 Task: Create a due date automation trigger when advanced on, on the tuesday of the week before a card is due add fields without custom field "Resume" cleared at 11:00 AM.
Action: Mouse moved to (975, 145)
Screenshot: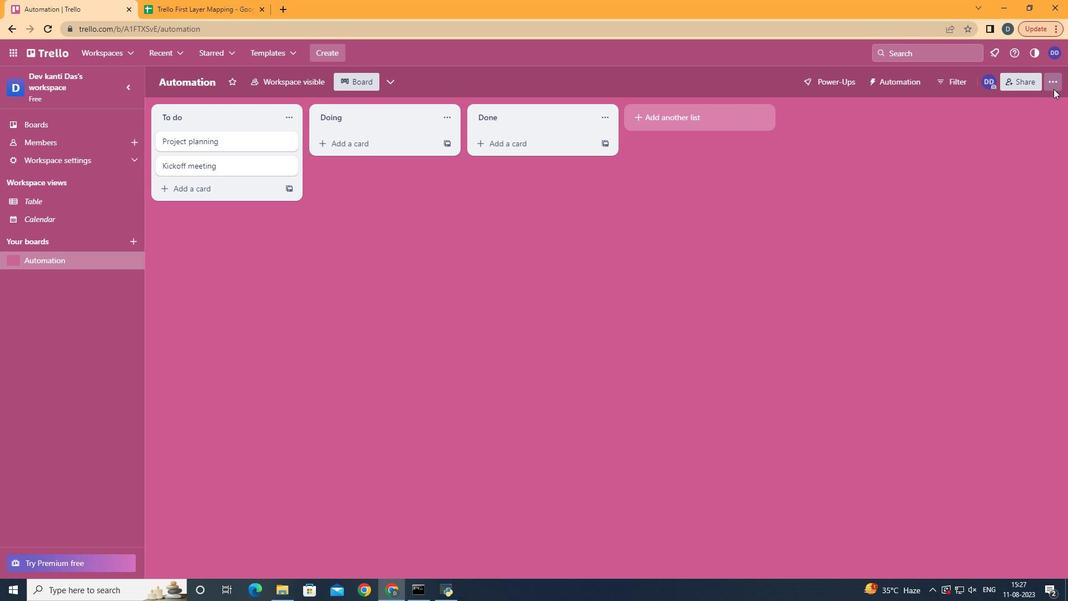 
Action: Mouse pressed left at (975, 145)
Screenshot: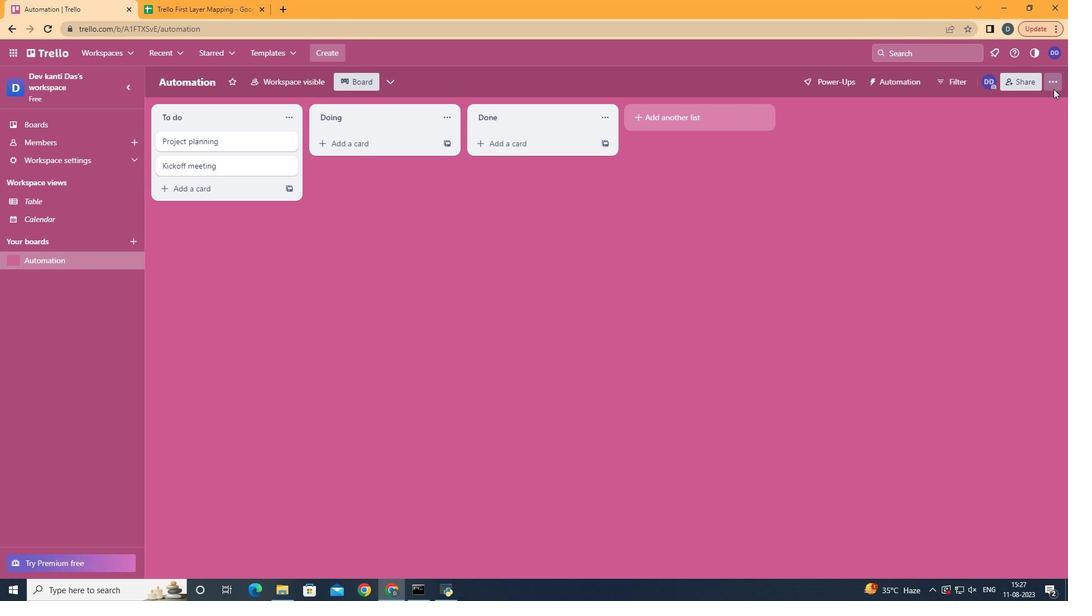 
Action: Mouse moved to (913, 254)
Screenshot: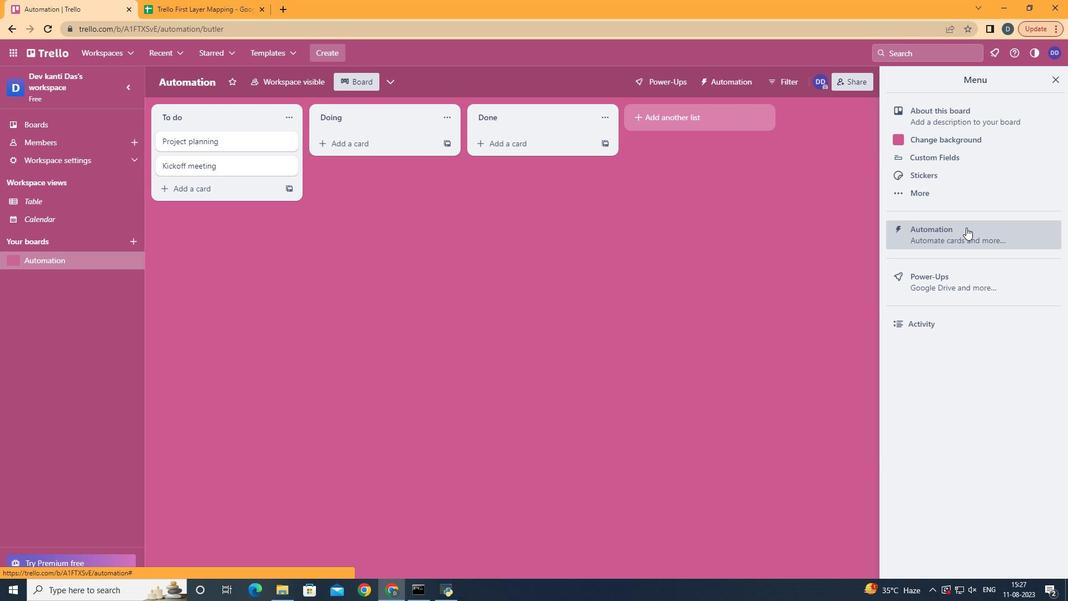 
Action: Mouse pressed left at (913, 254)
Screenshot: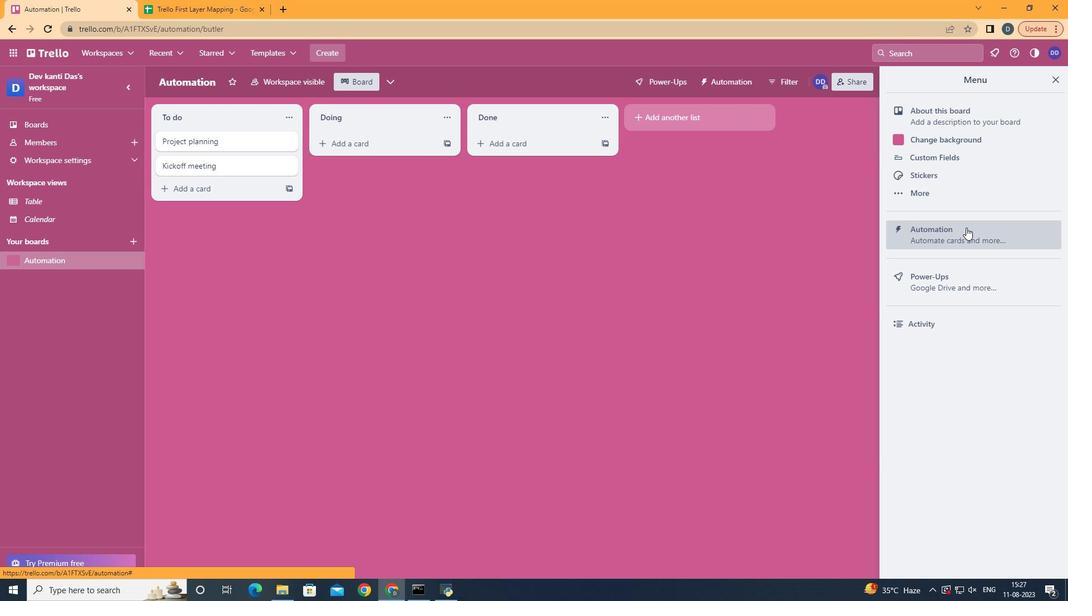
Action: Mouse moved to (350, 252)
Screenshot: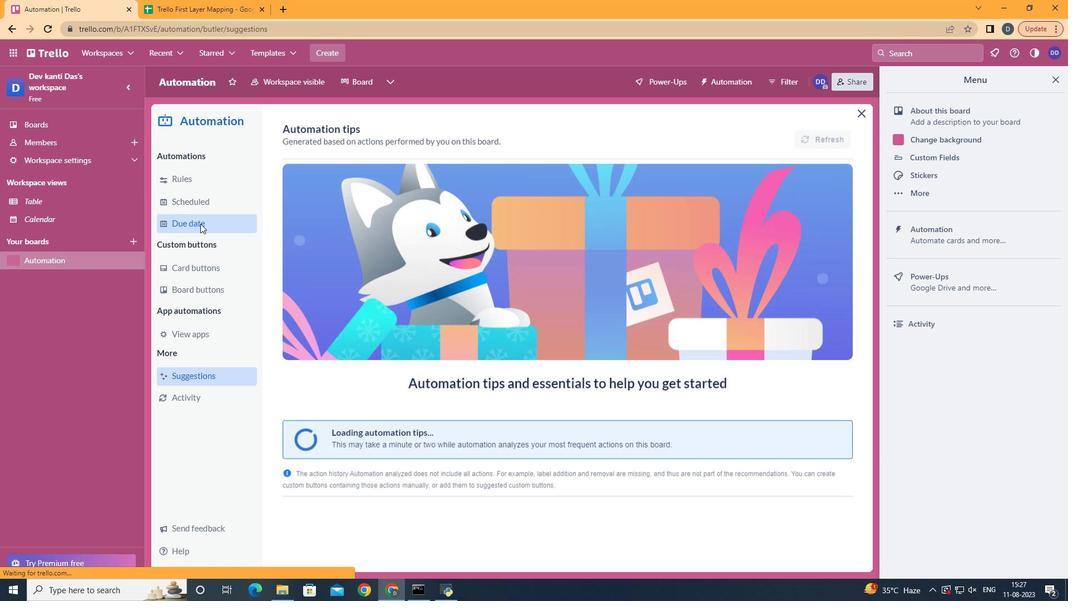
Action: Mouse pressed left at (350, 252)
Screenshot: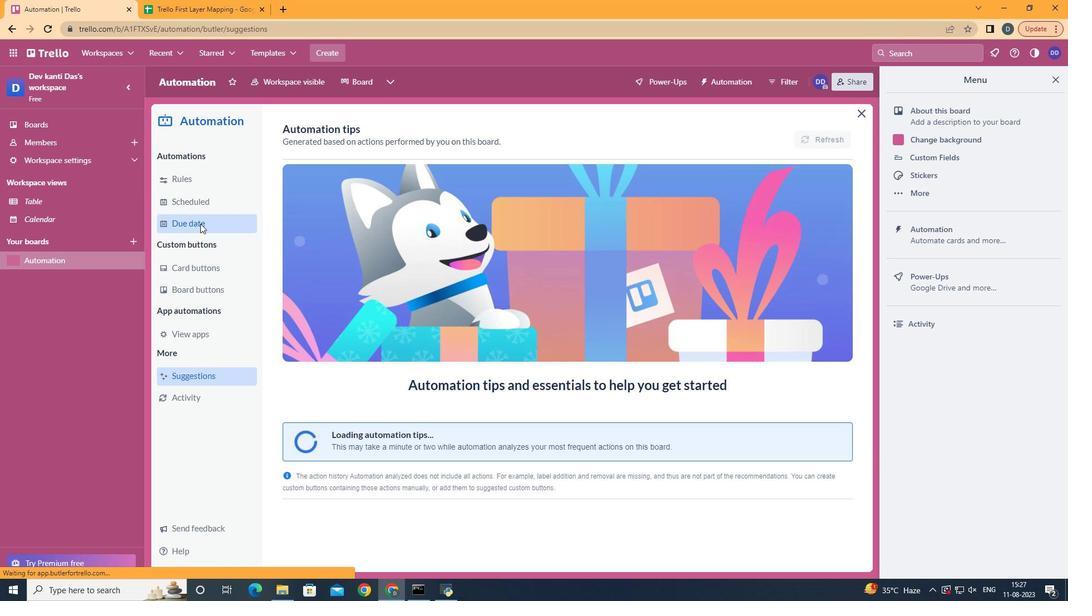 
Action: Mouse moved to (777, 181)
Screenshot: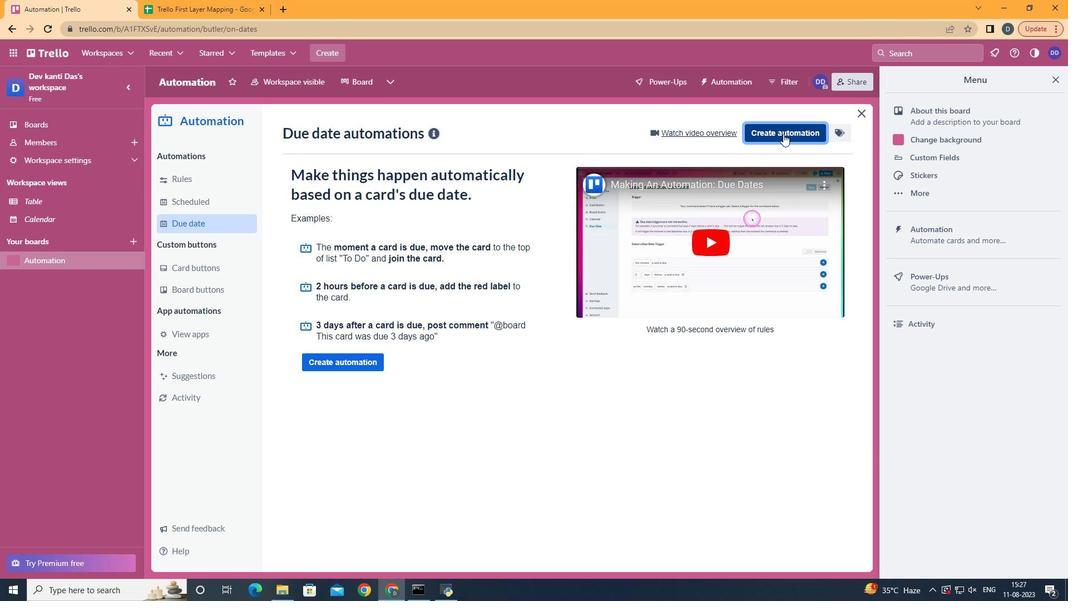 
Action: Mouse pressed left at (777, 181)
Screenshot: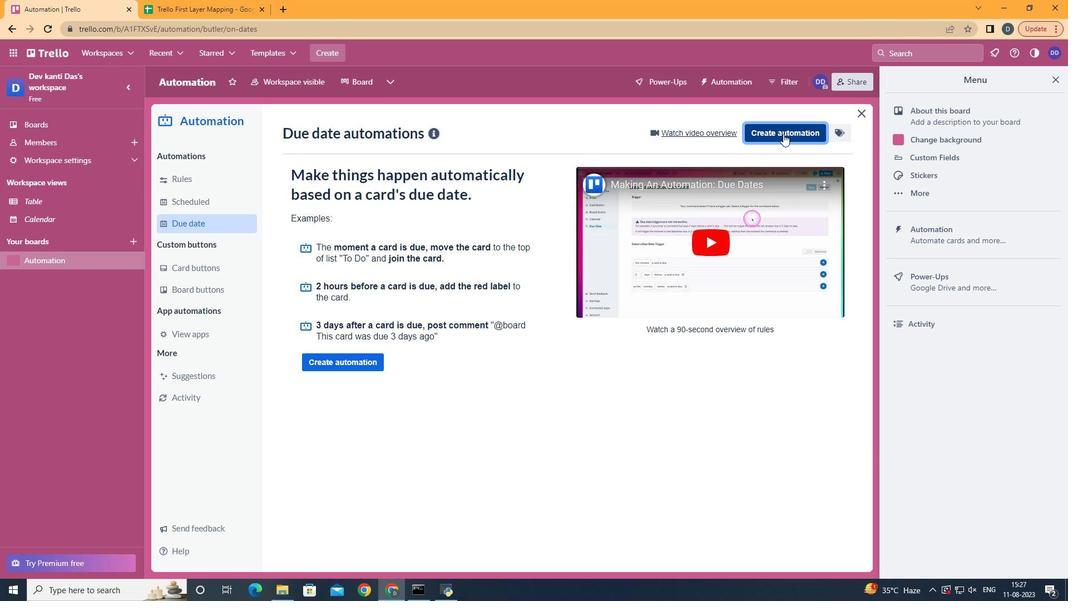 
Action: Mouse moved to (626, 271)
Screenshot: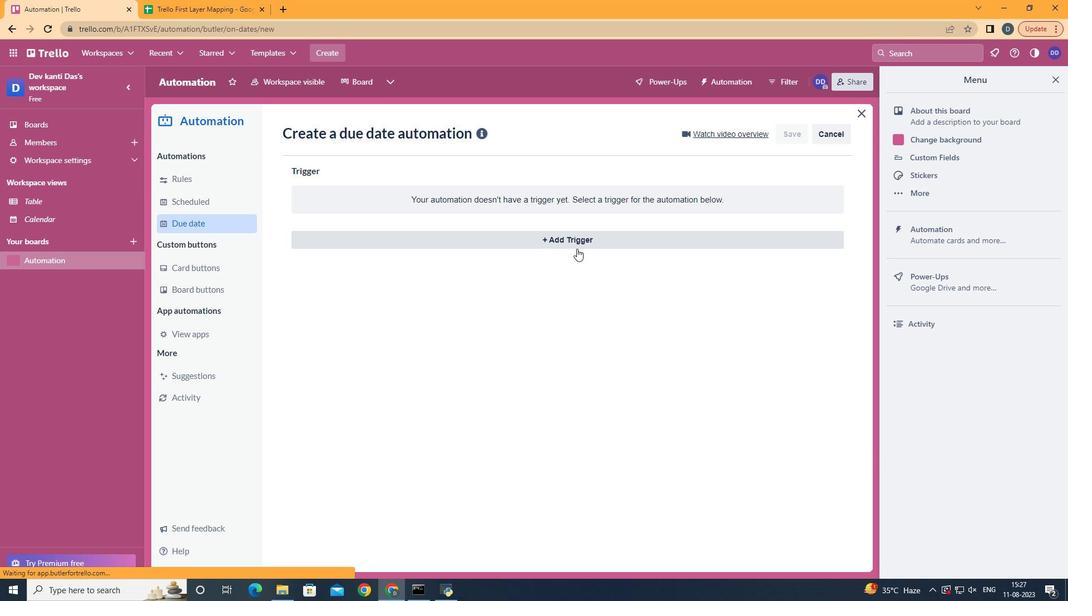 
Action: Mouse pressed left at (626, 271)
Screenshot: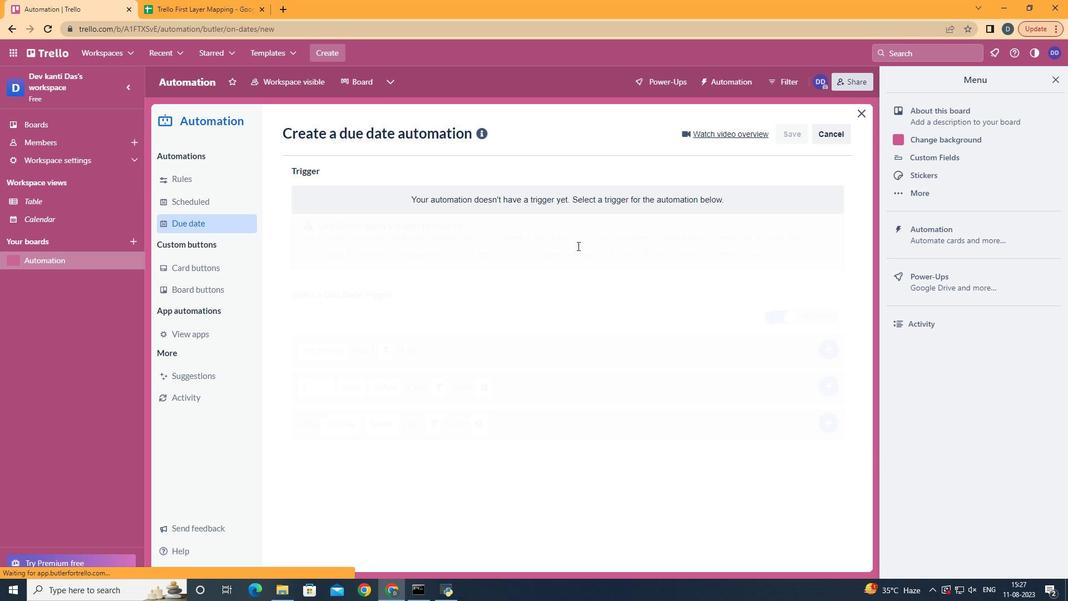 
Action: Mouse moved to (475, 316)
Screenshot: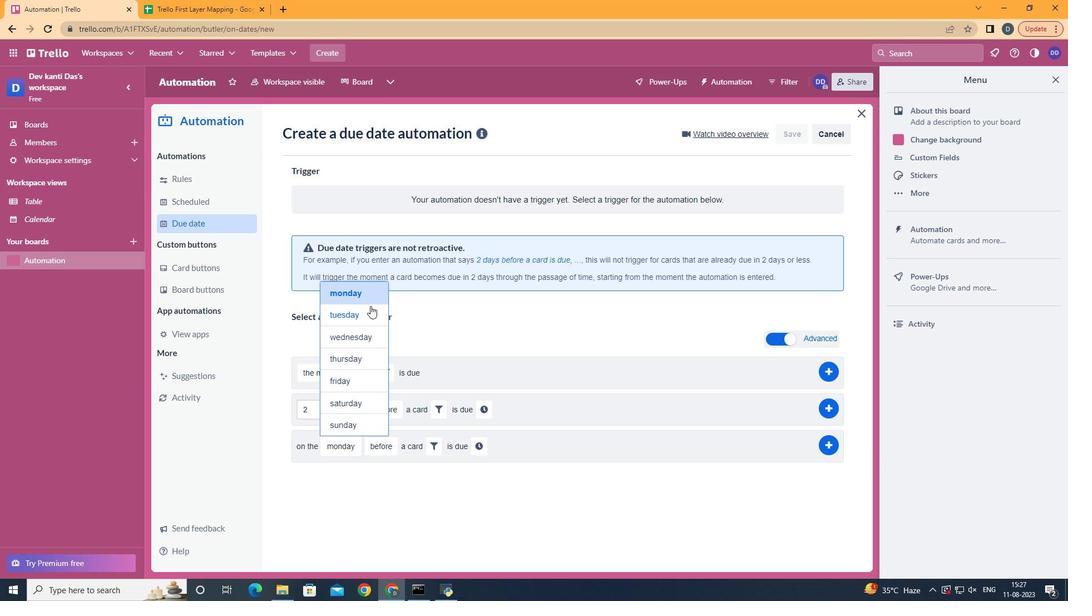 
Action: Mouse pressed left at (475, 316)
Screenshot: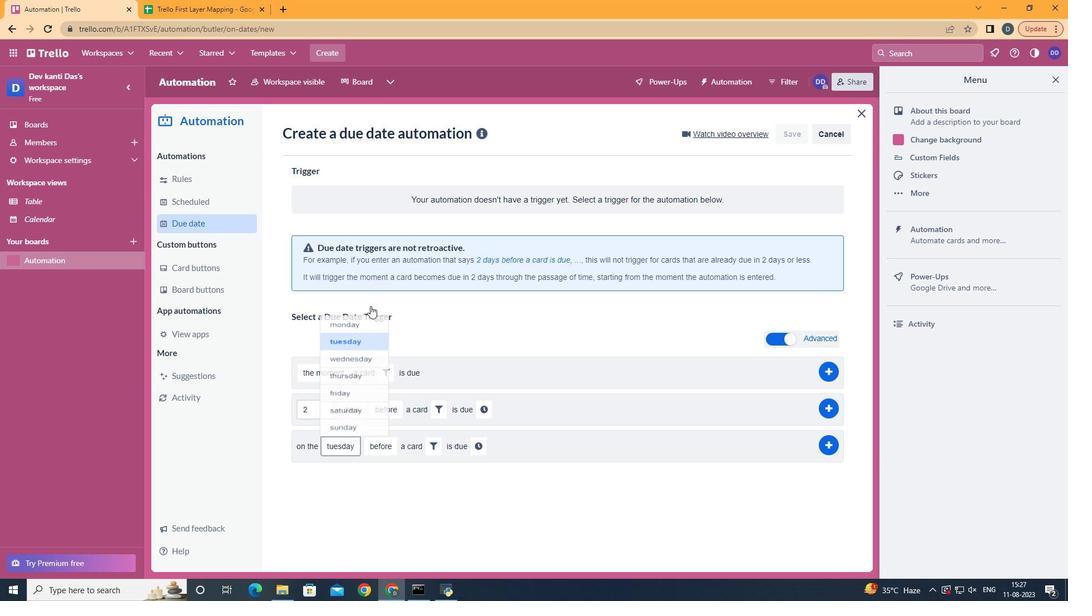 
Action: Mouse moved to (500, 499)
Screenshot: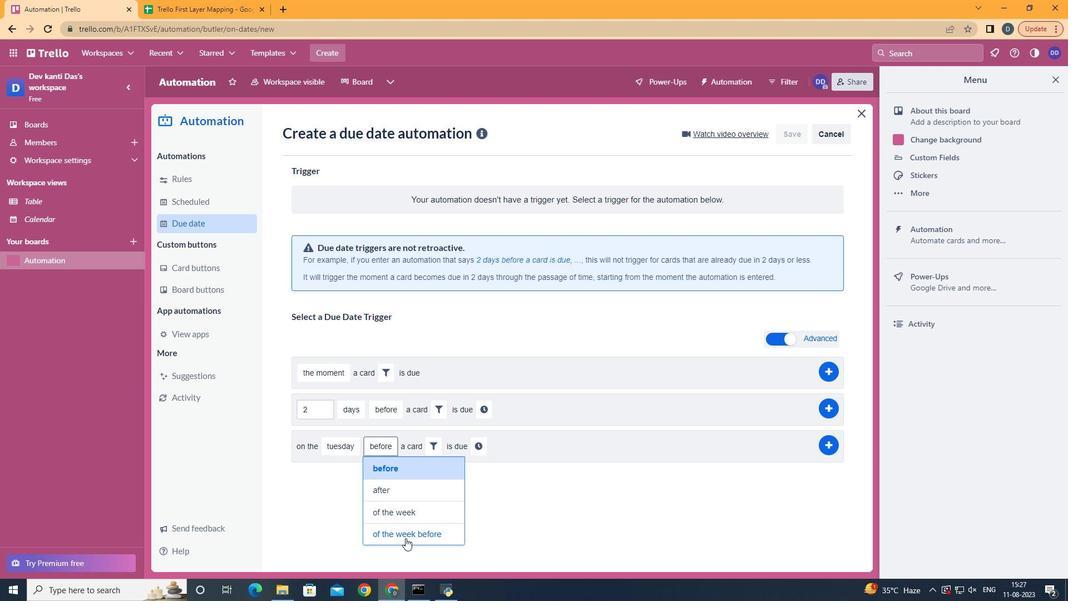 
Action: Mouse pressed left at (500, 499)
Screenshot: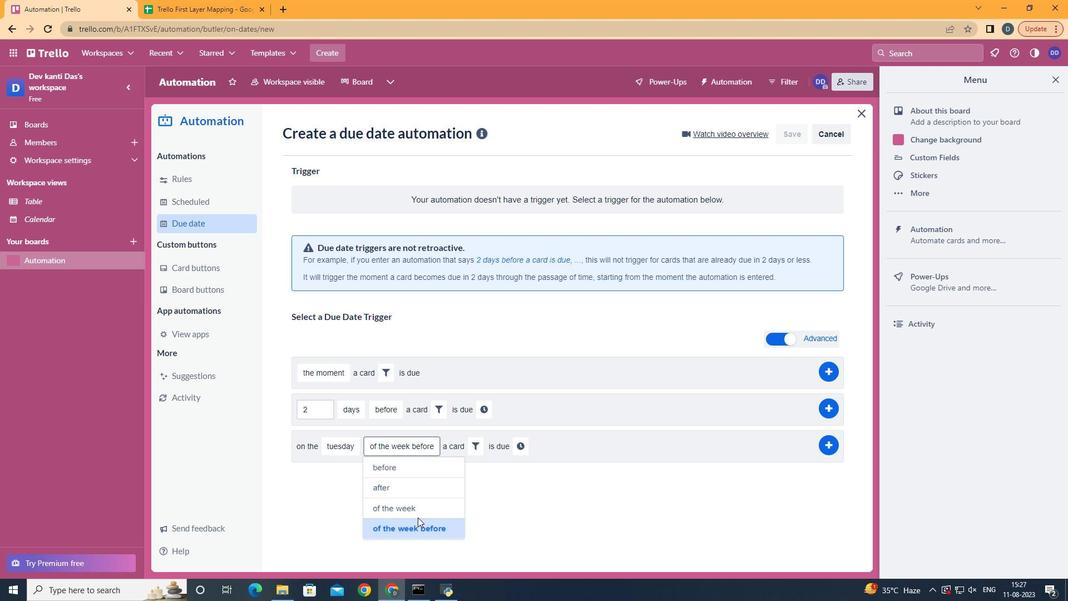 
Action: Mouse moved to (554, 427)
Screenshot: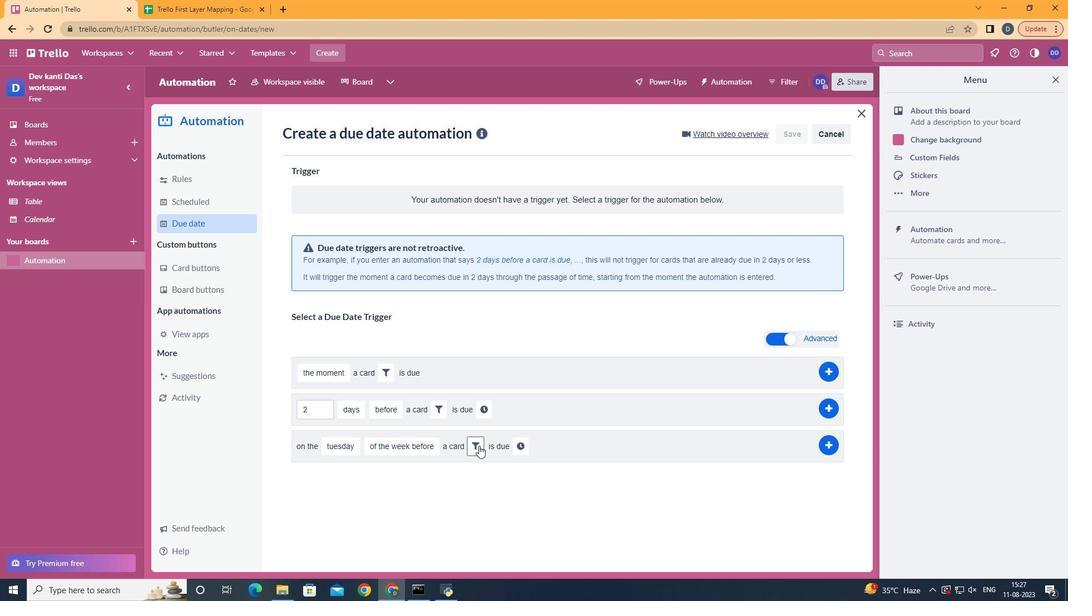 
Action: Mouse pressed left at (554, 427)
Screenshot: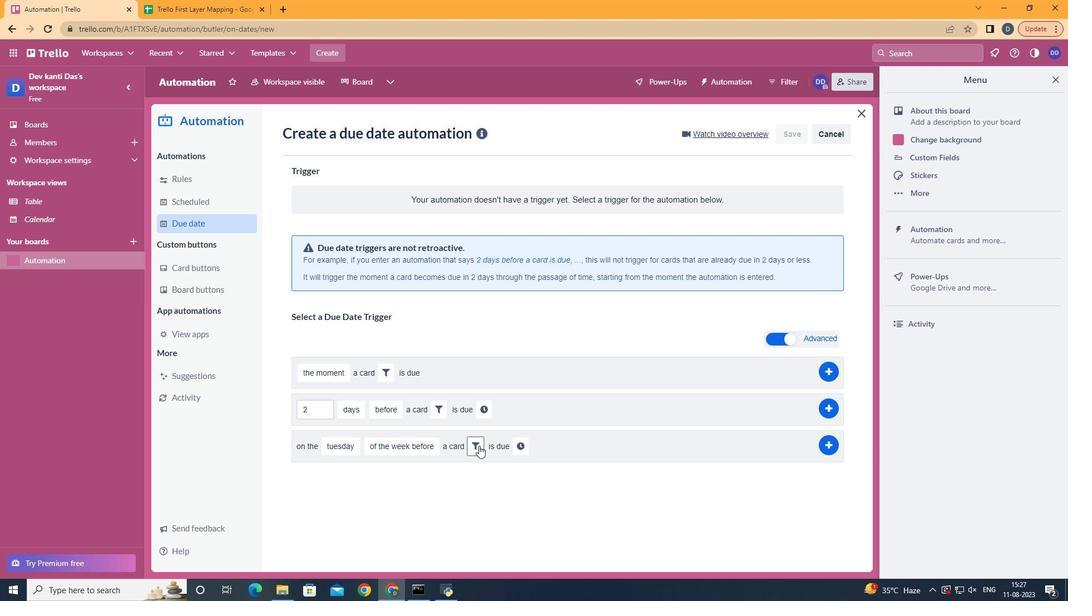 
Action: Mouse moved to (681, 448)
Screenshot: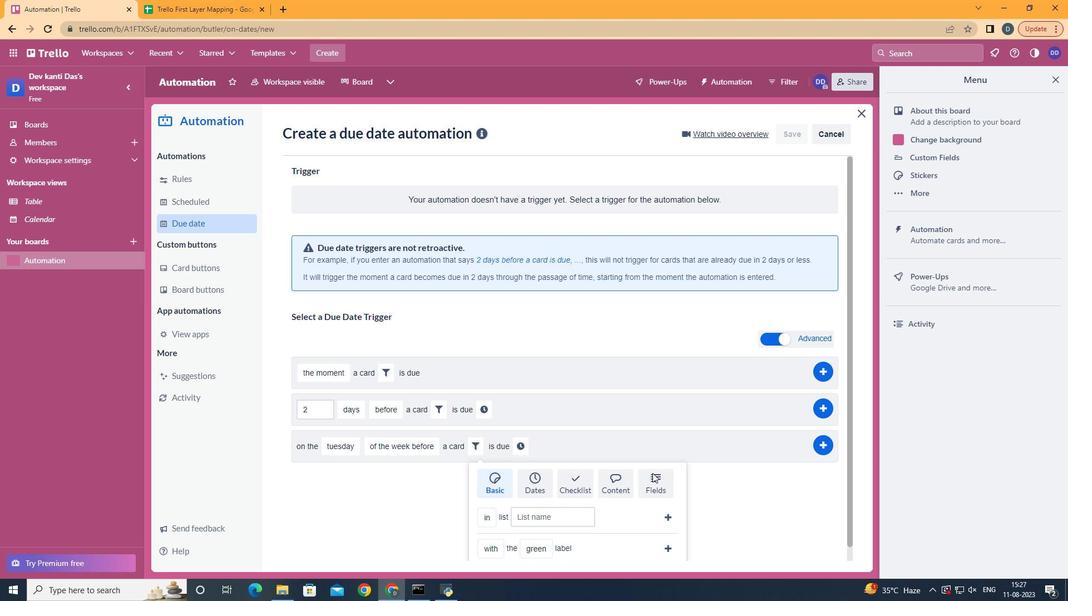 
Action: Mouse pressed left at (681, 448)
Screenshot: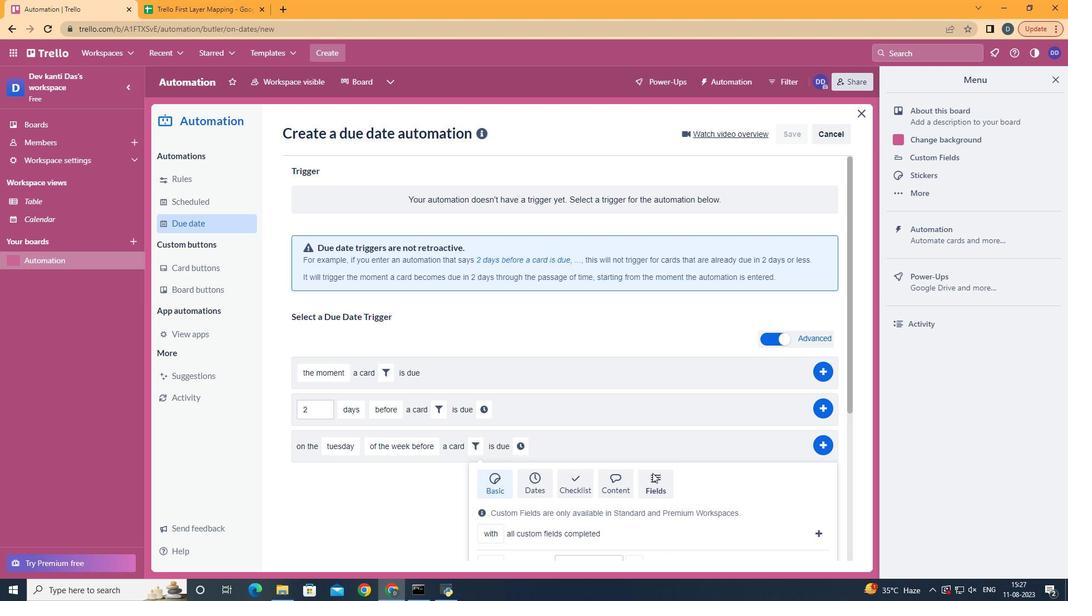 
Action: Mouse moved to (681, 448)
Screenshot: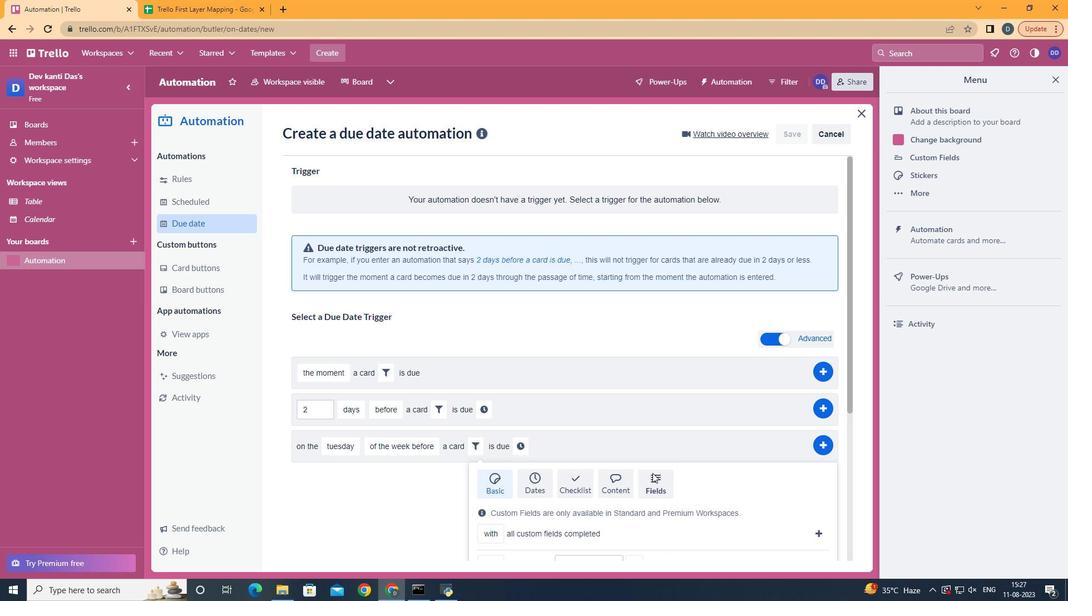 
Action: Mouse scrolled (681, 448) with delta (0, 0)
Screenshot: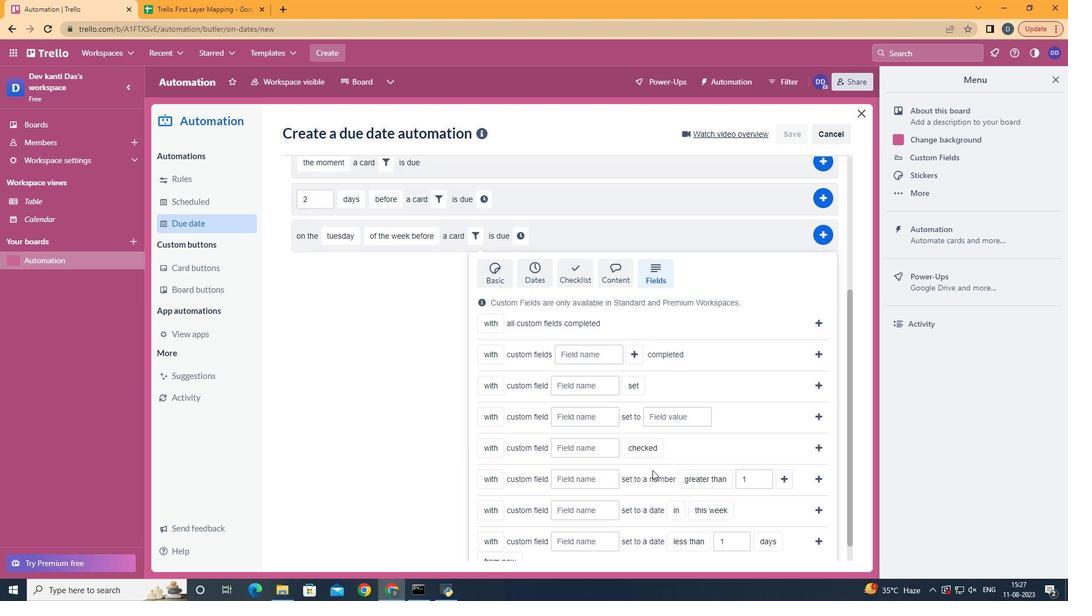 
Action: Mouse scrolled (681, 448) with delta (0, 0)
Screenshot: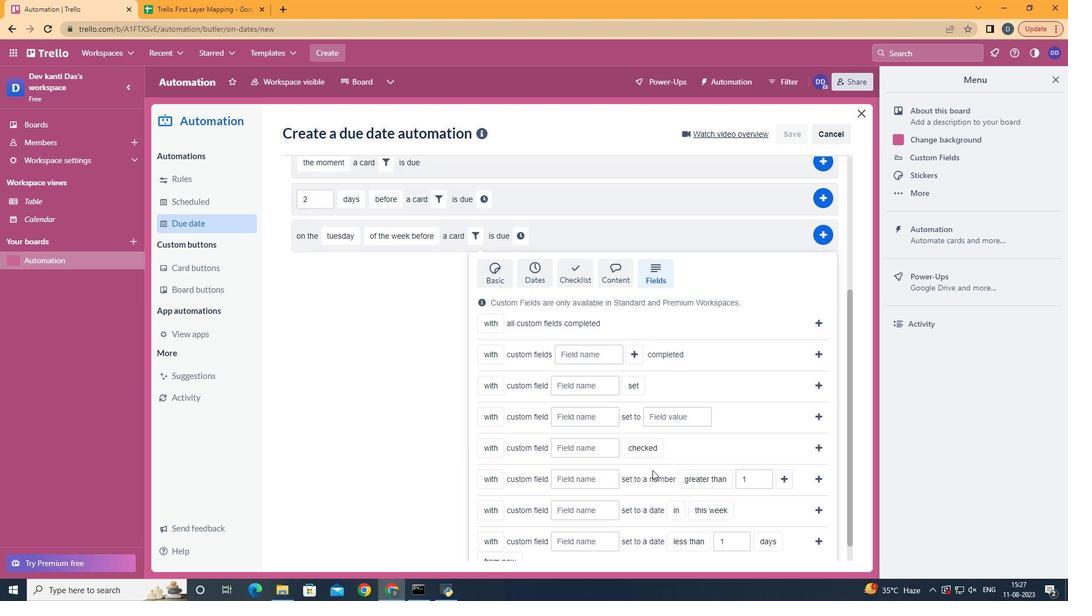 
Action: Mouse scrolled (681, 448) with delta (0, 0)
Screenshot: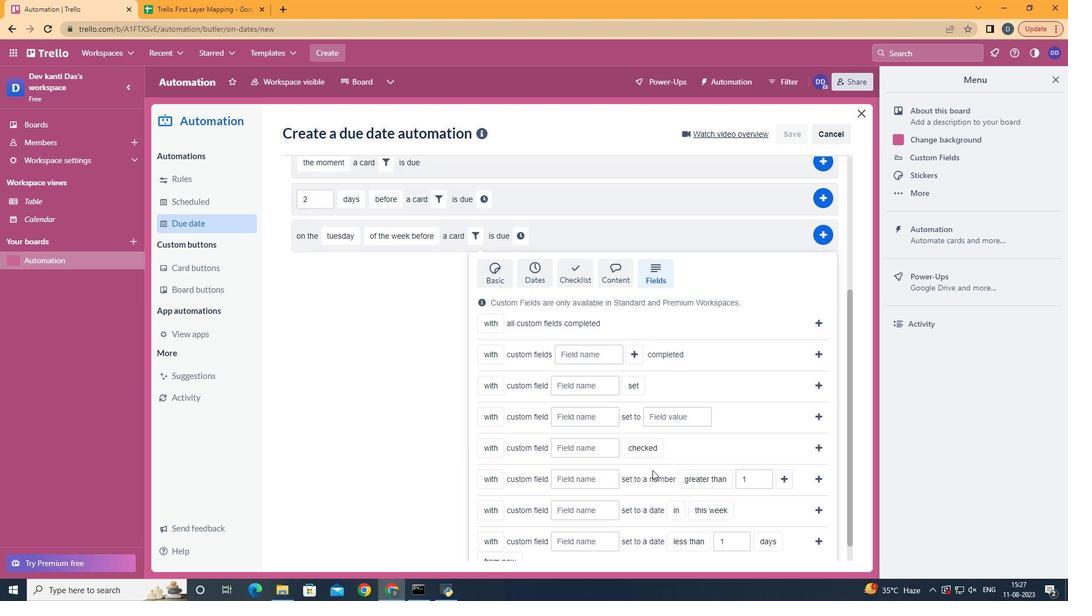 
Action: Mouse scrolled (681, 448) with delta (0, 0)
Screenshot: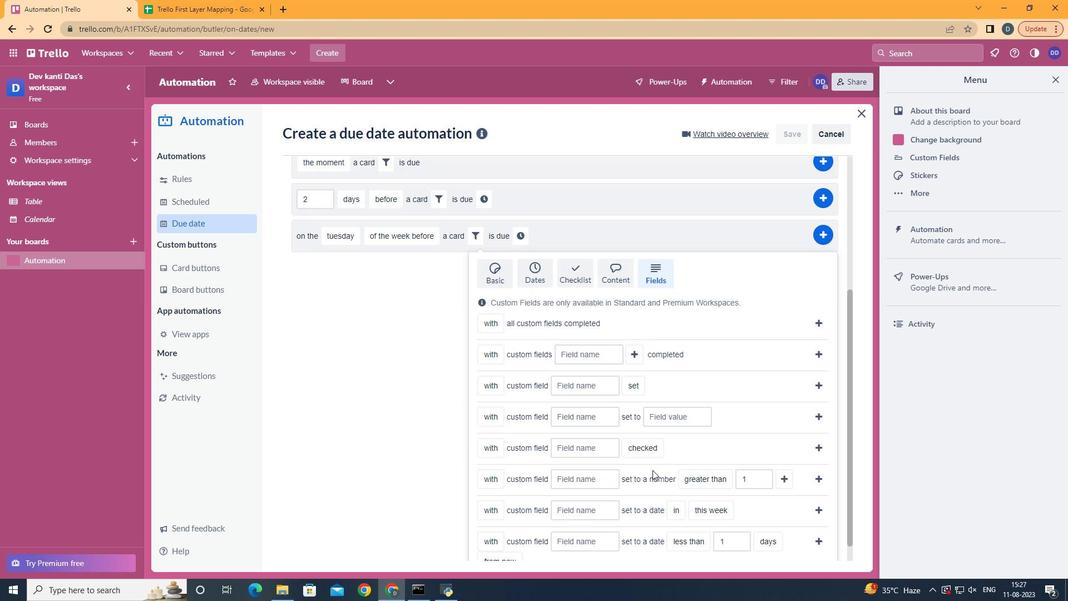 
Action: Mouse scrolled (681, 448) with delta (0, 0)
Screenshot: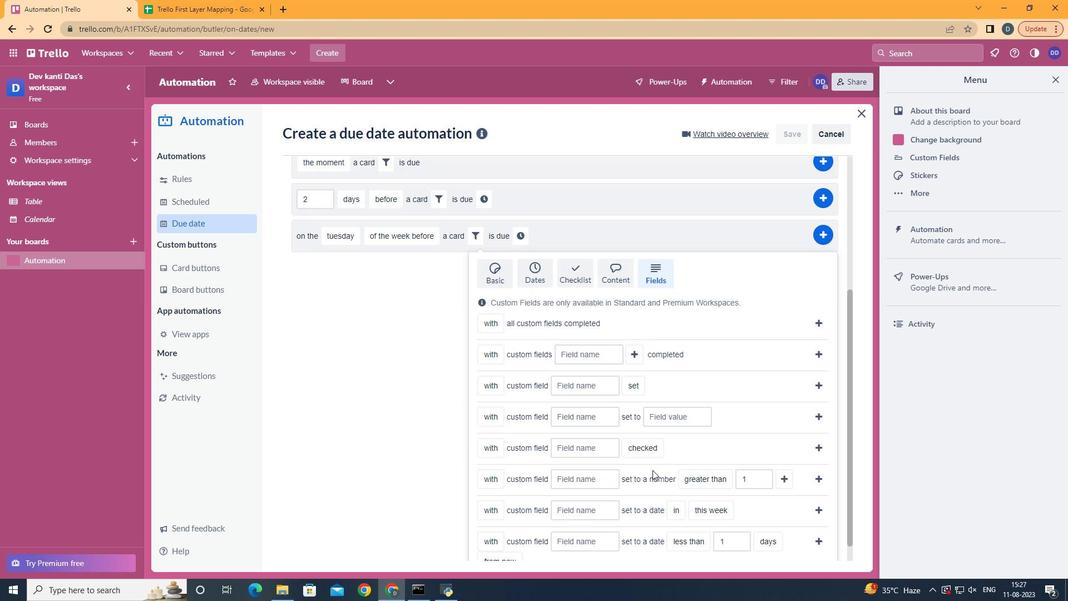 
Action: Mouse moved to (568, 396)
Screenshot: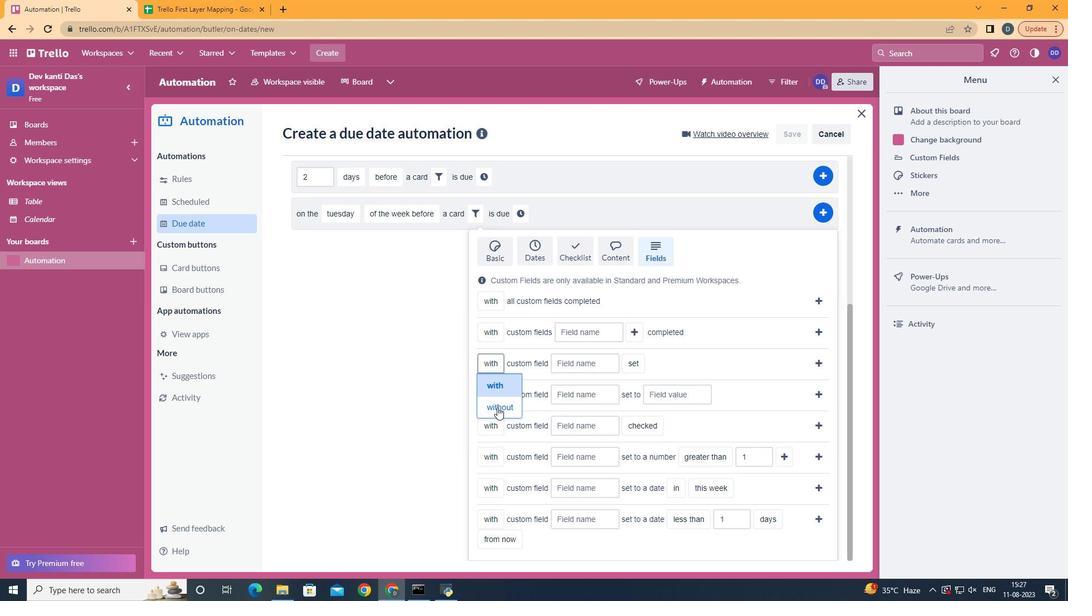 
Action: Mouse pressed left at (568, 396)
Screenshot: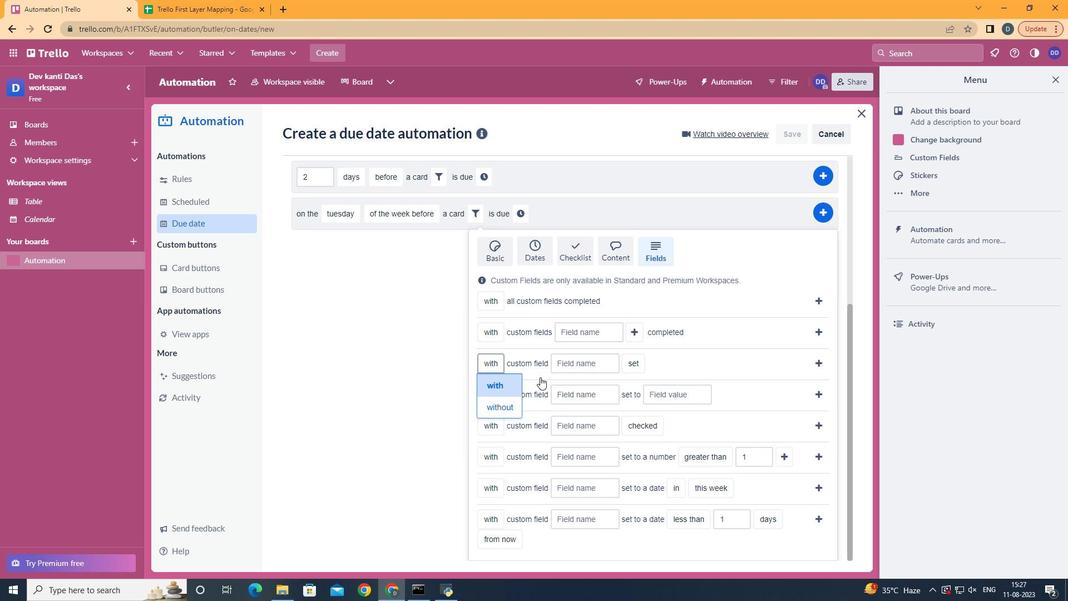 
Action: Mouse moved to (631, 357)
Screenshot: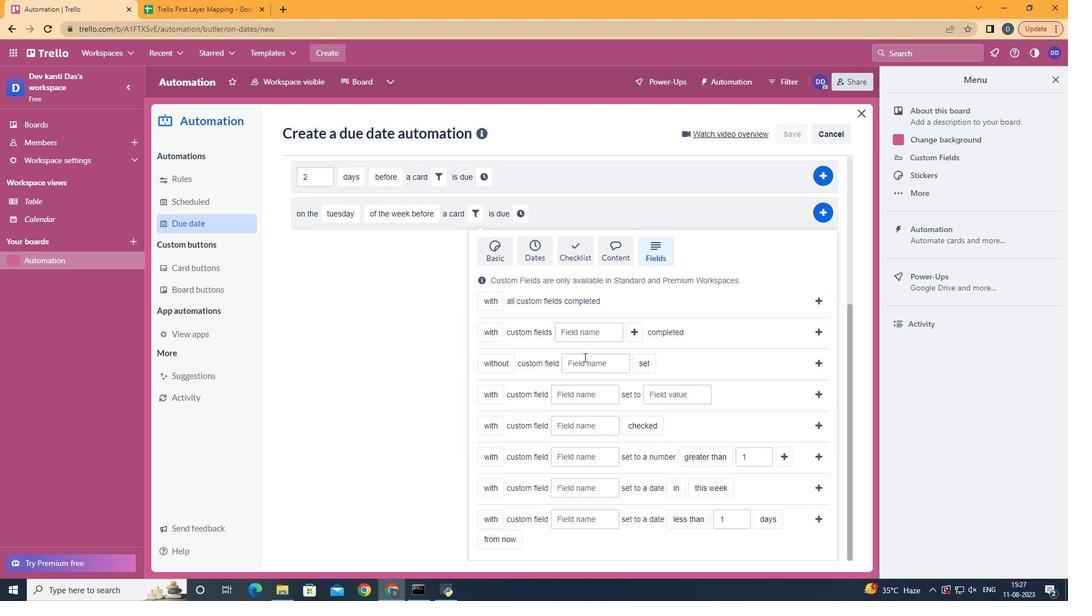 
Action: Mouse pressed left at (631, 357)
Screenshot: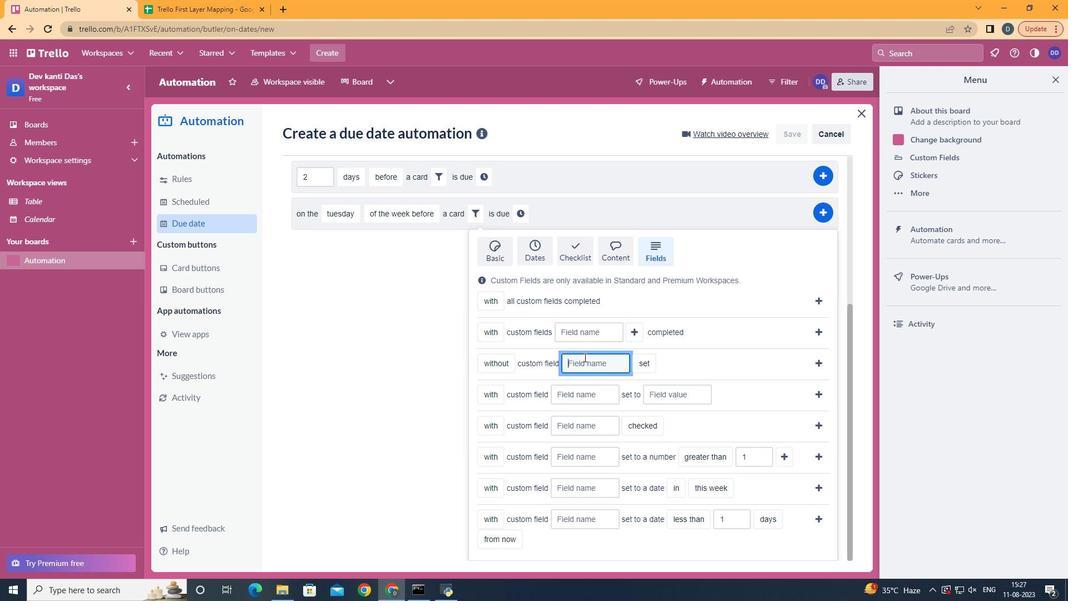
Action: Key pressed <Key.shift>Resume
Screenshot: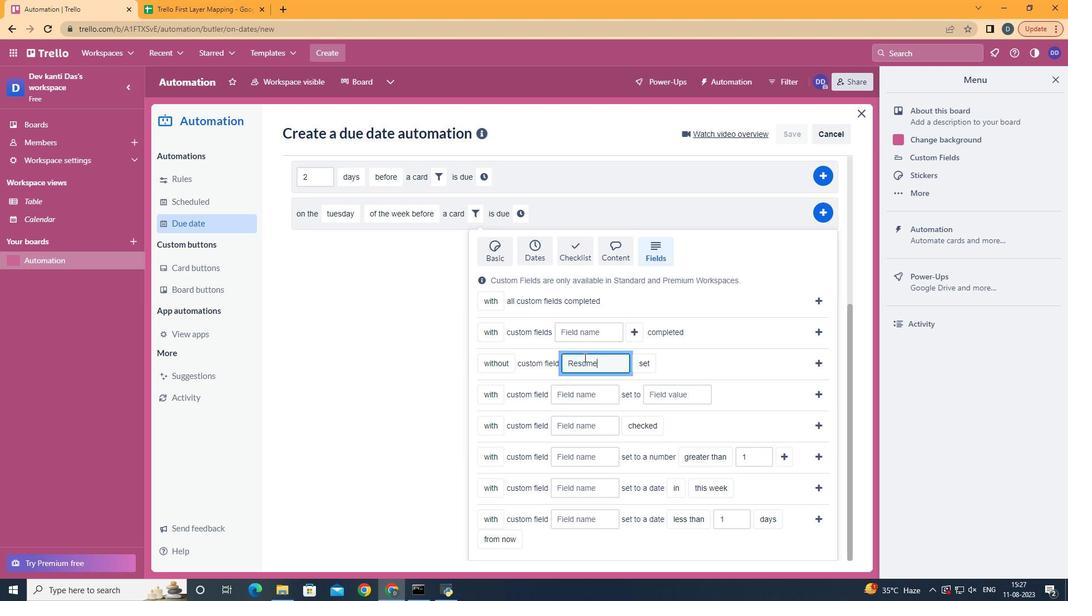 
Action: Mouse moved to (674, 394)
Screenshot: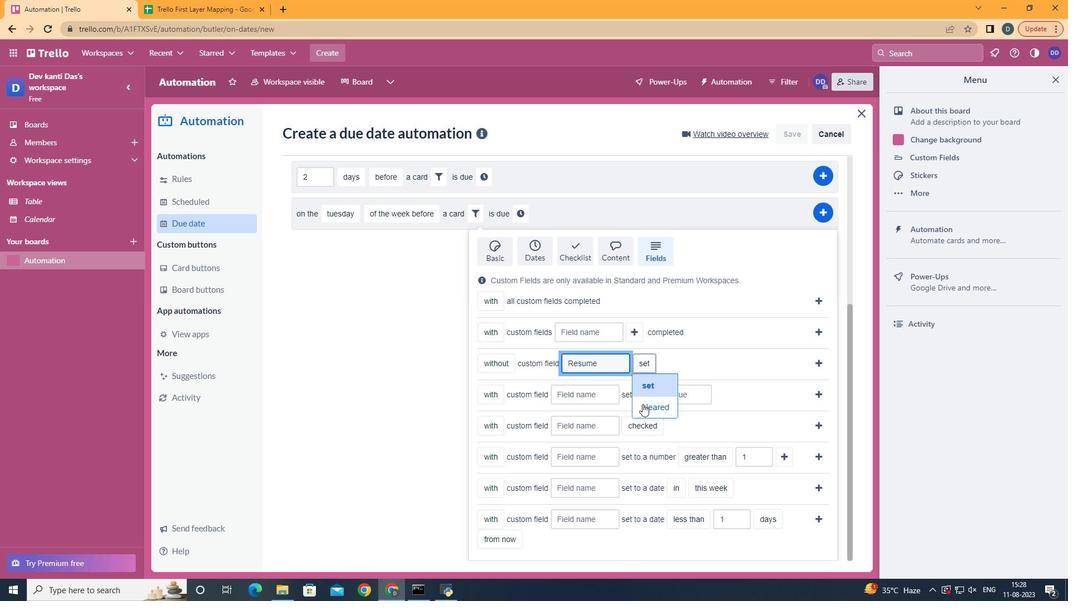 
Action: Mouse pressed left at (674, 394)
Screenshot: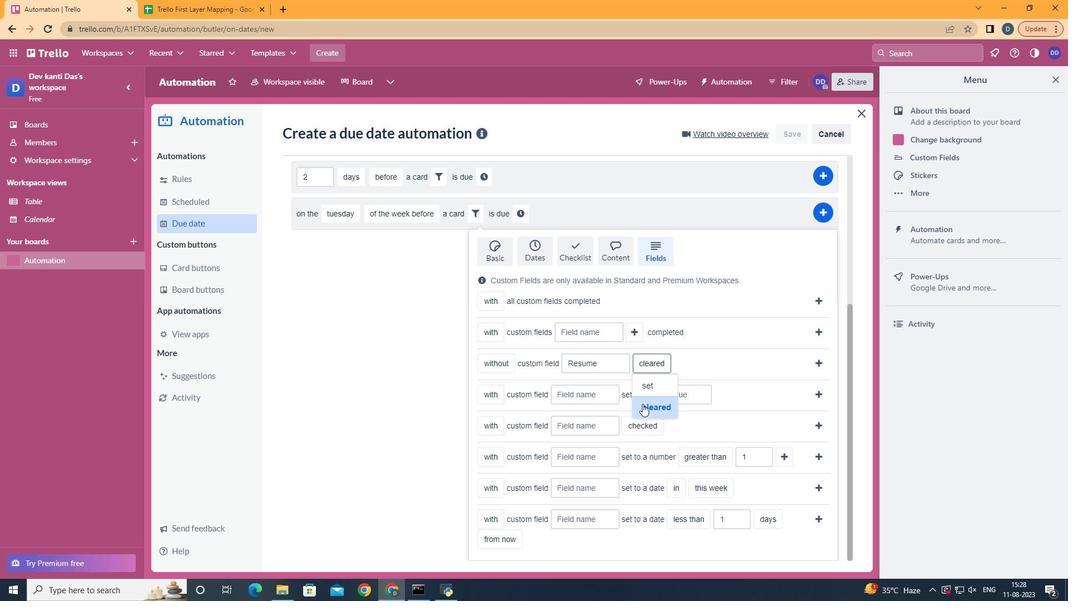 
Action: Mouse moved to (800, 366)
Screenshot: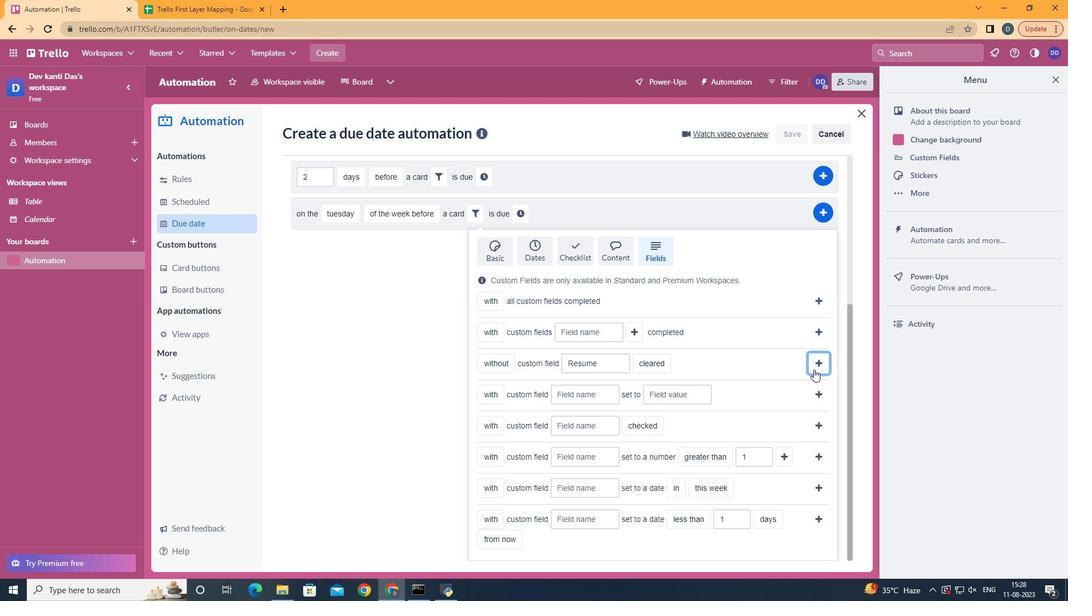 
Action: Mouse pressed left at (800, 366)
Screenshot: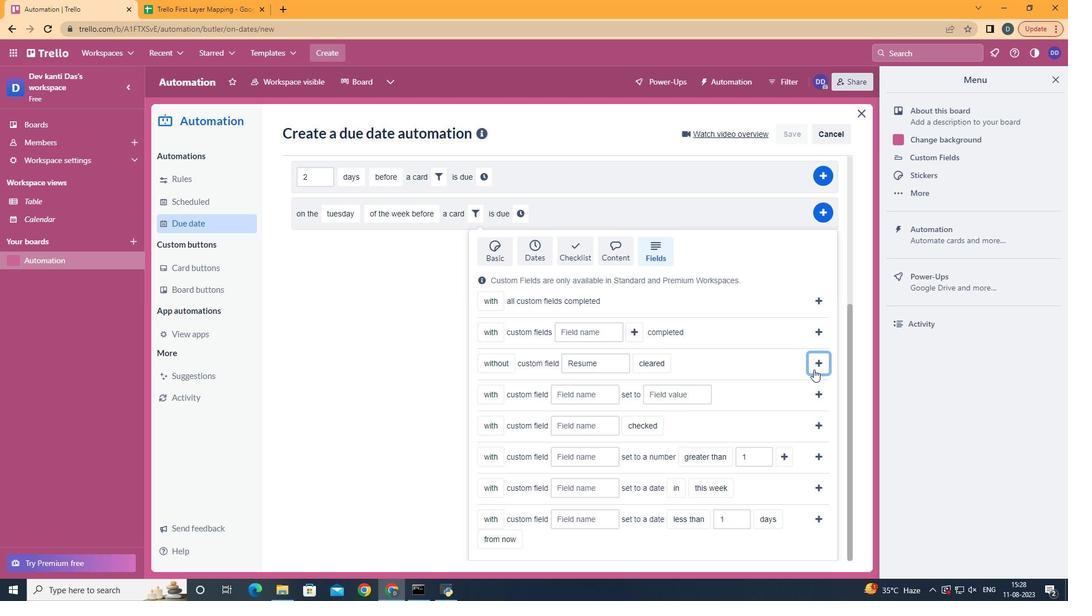 
Action: Mouse moved to (698, 430)
Screenshot: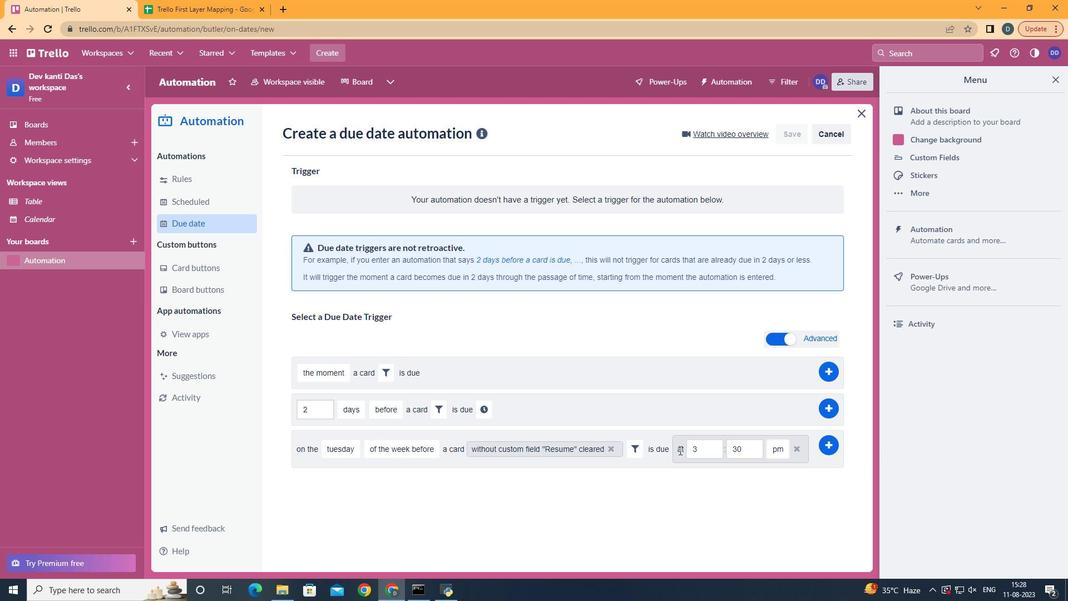 
Action: Mouse pressed left at (698, 430)
Screenshot: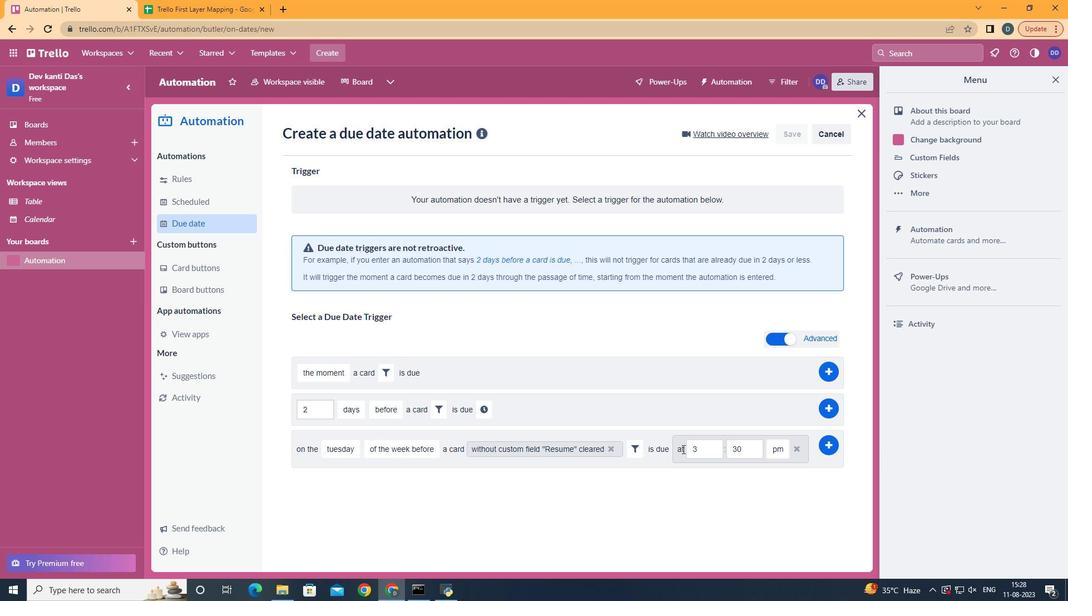 
Action: Mouse moved to (728, 428)
Screenshot: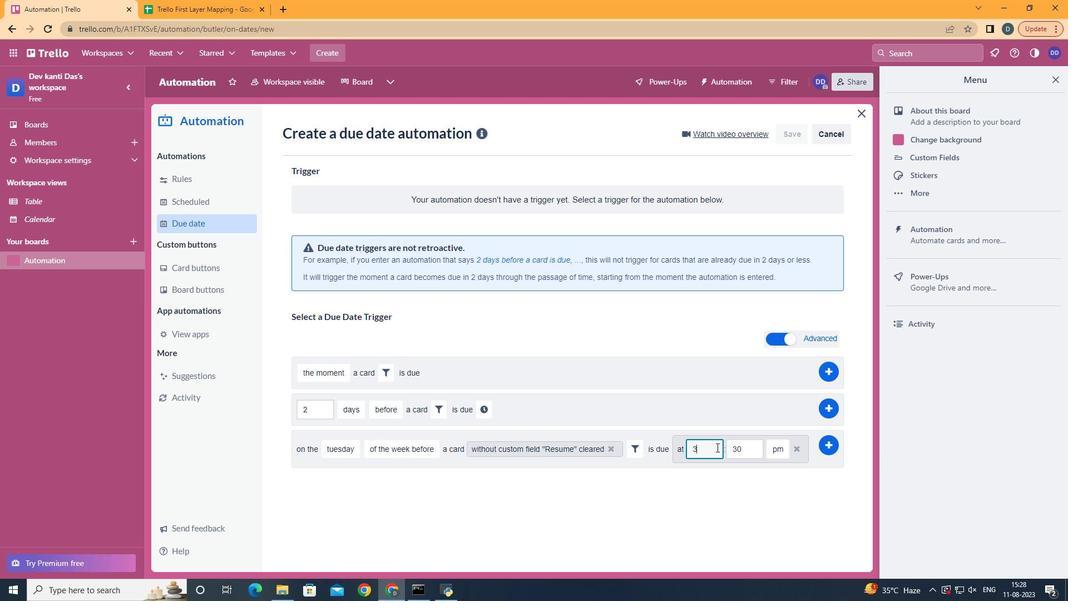 
Action: Mouse pressed left at (728, 428)
Screenshot: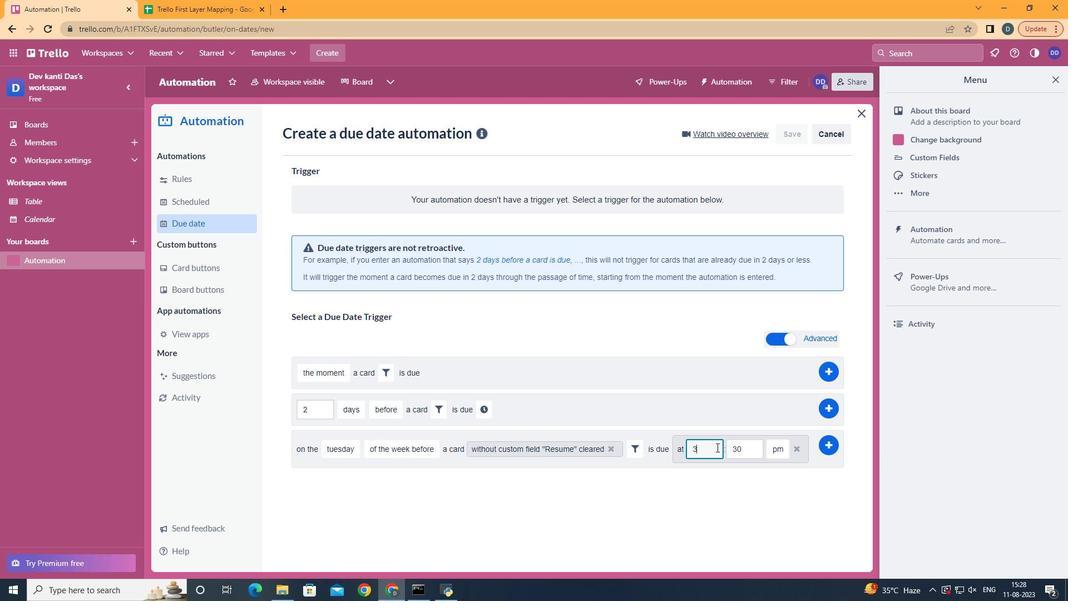 
Action: Key pressed <Key.backspace>11
Screenshot: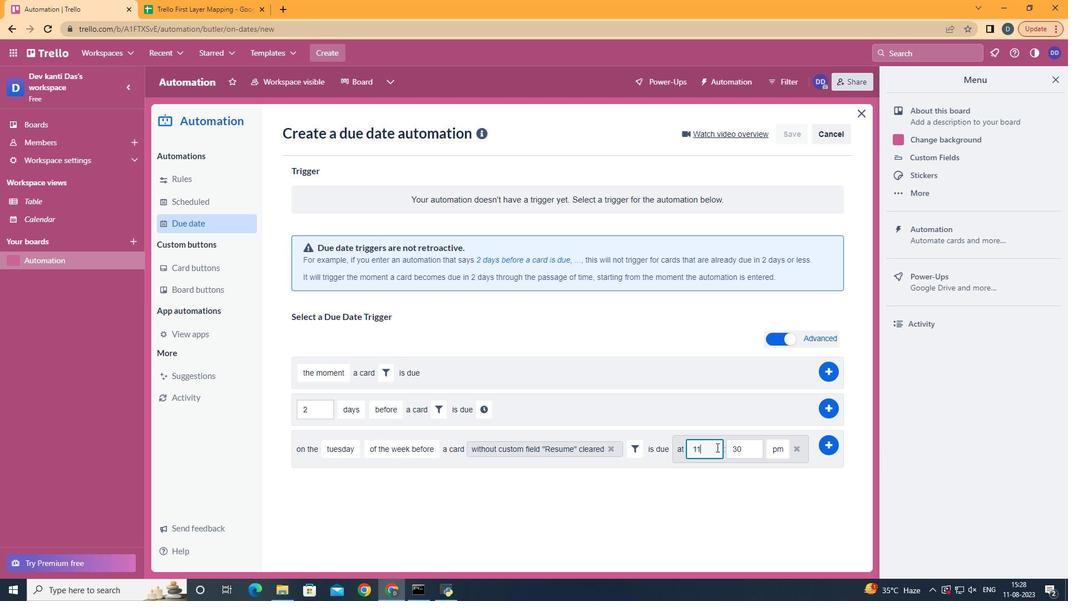 
Action: Mouse moved to (760, 429)
Screenshot: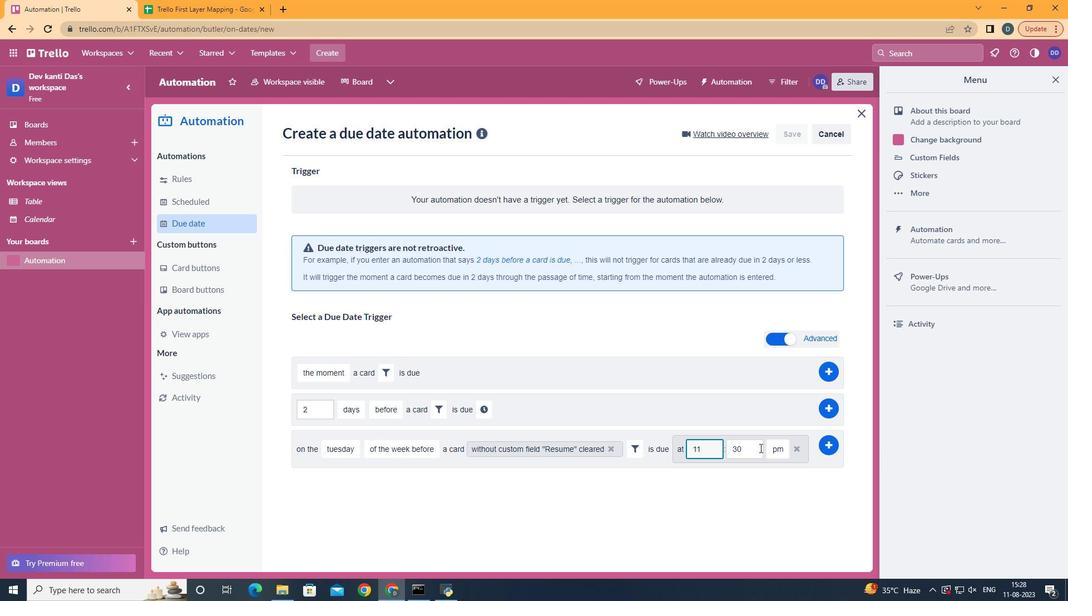 
Action: Key pressed <Key.backspace>
Screenshot: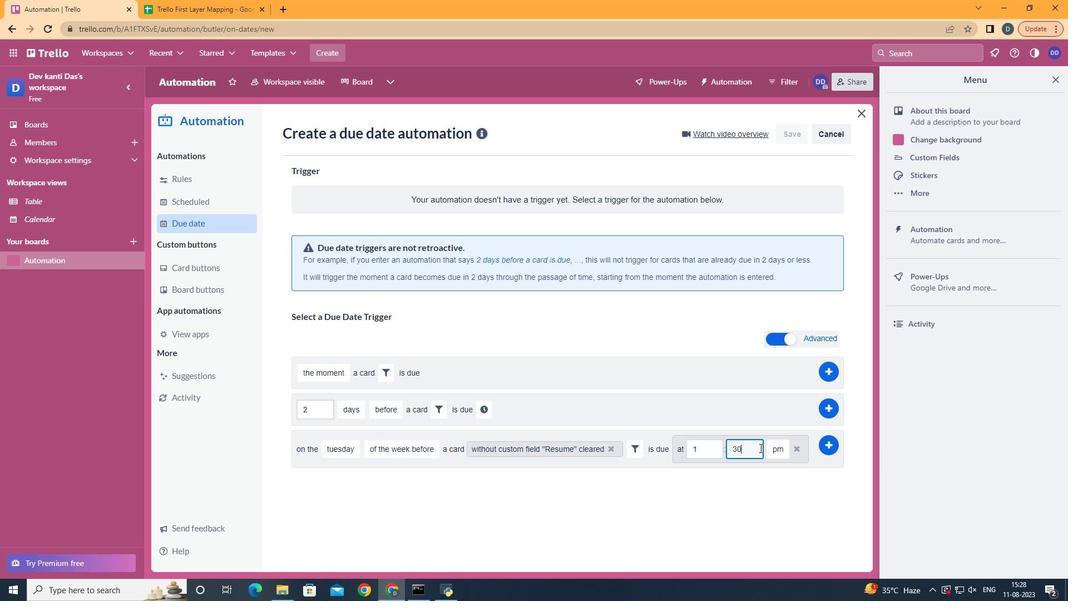 
Action: Mouse pressed left at (760, 429)
Screenshot: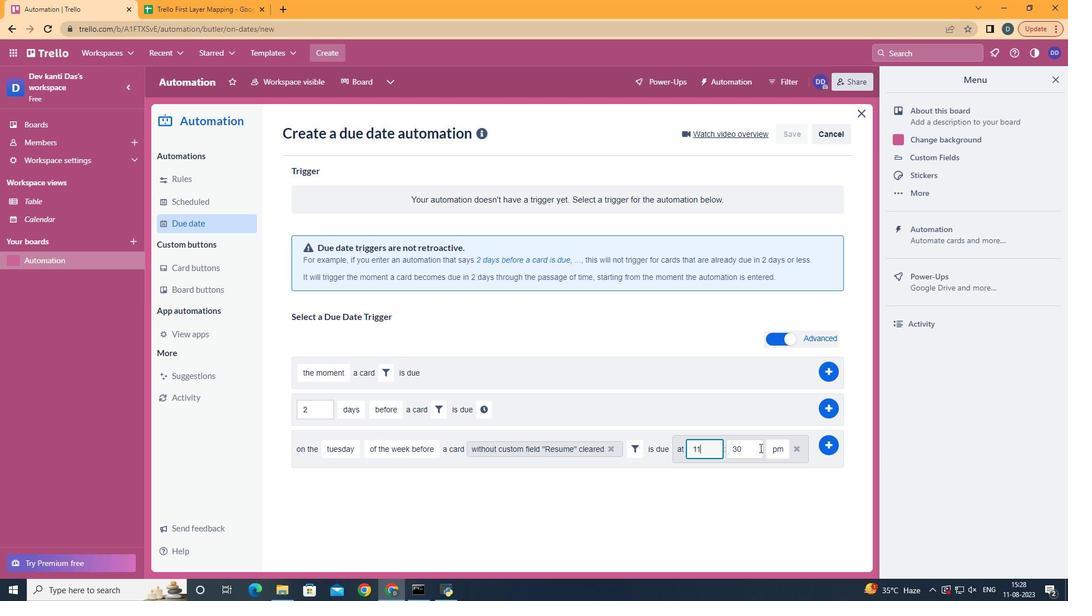 
Action: Key pressed <Key.backspace><Key.backspace>00
Screenshot: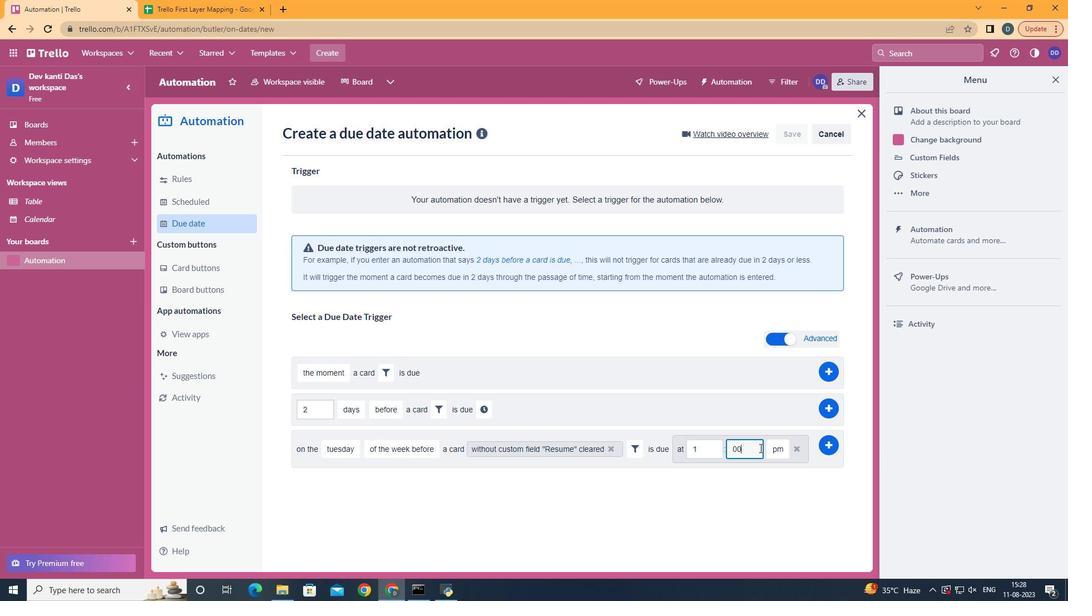 
Action: Mouse moved to (716, 429)
Screenshot: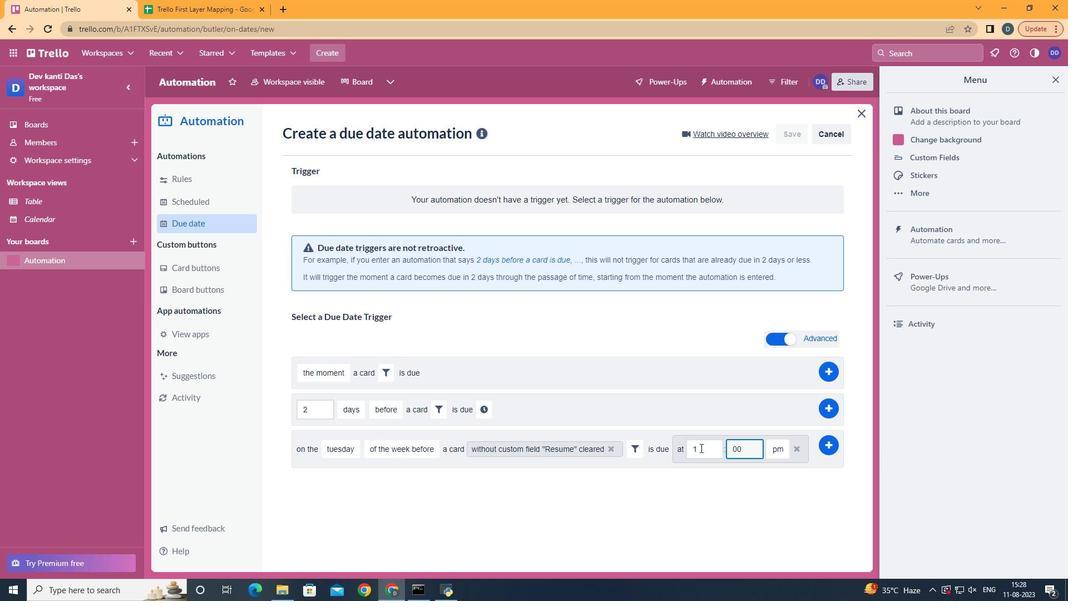 
Action: Mouse pressed left at (716, 429)
Screenshot: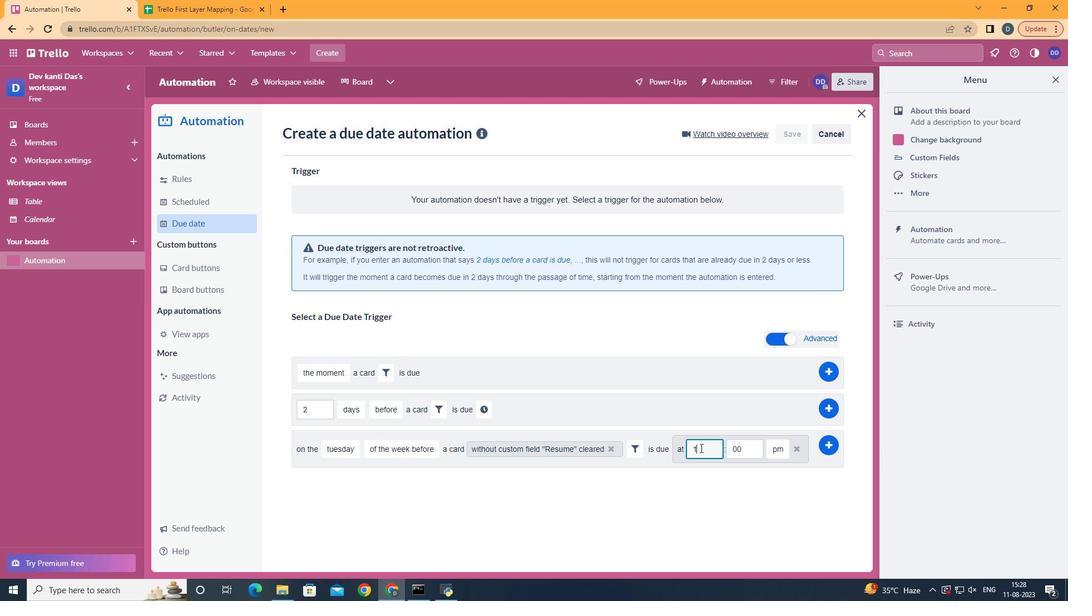 
Action: Key pressed 1
Screenshot: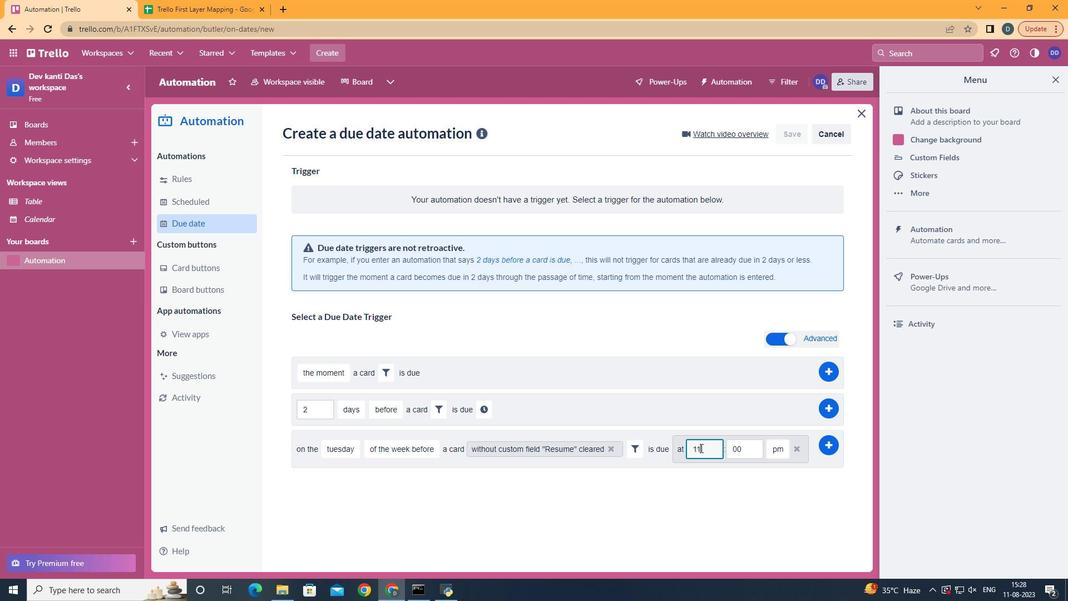 
Action: Mouse moved to (777, 448)
Screenshot: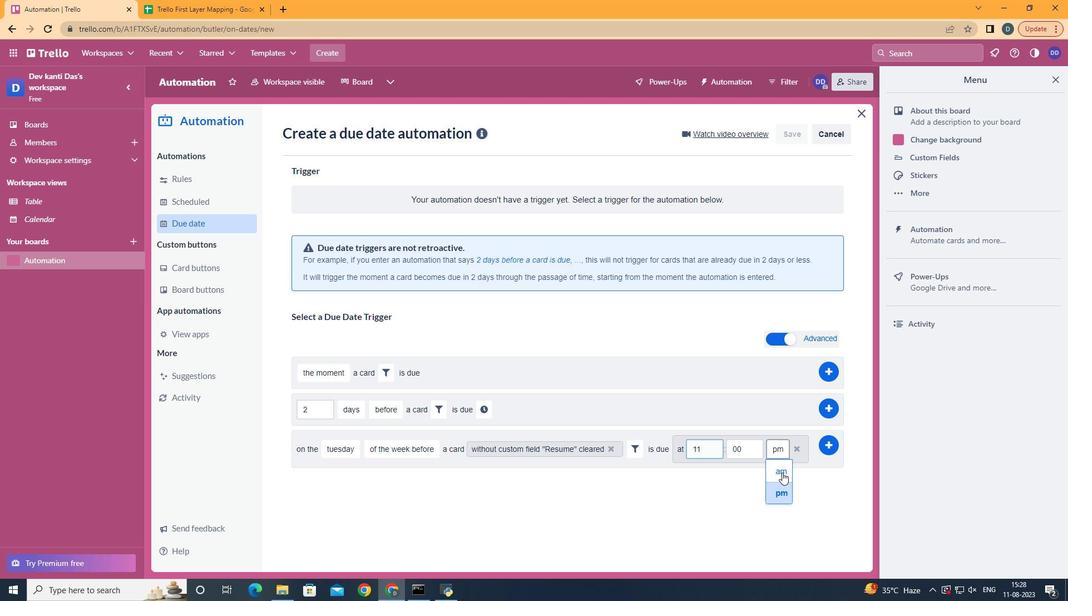 
Action: Mouse pressed left at (777, 448)
Screenshot: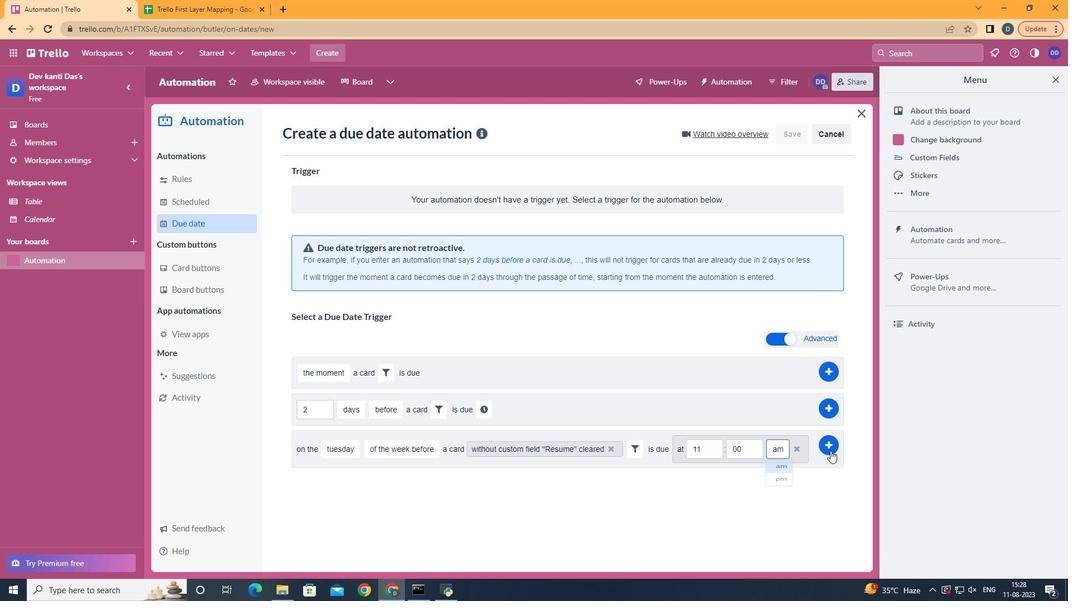 
Action: Mouse moved to (813, 425)
Screenshot: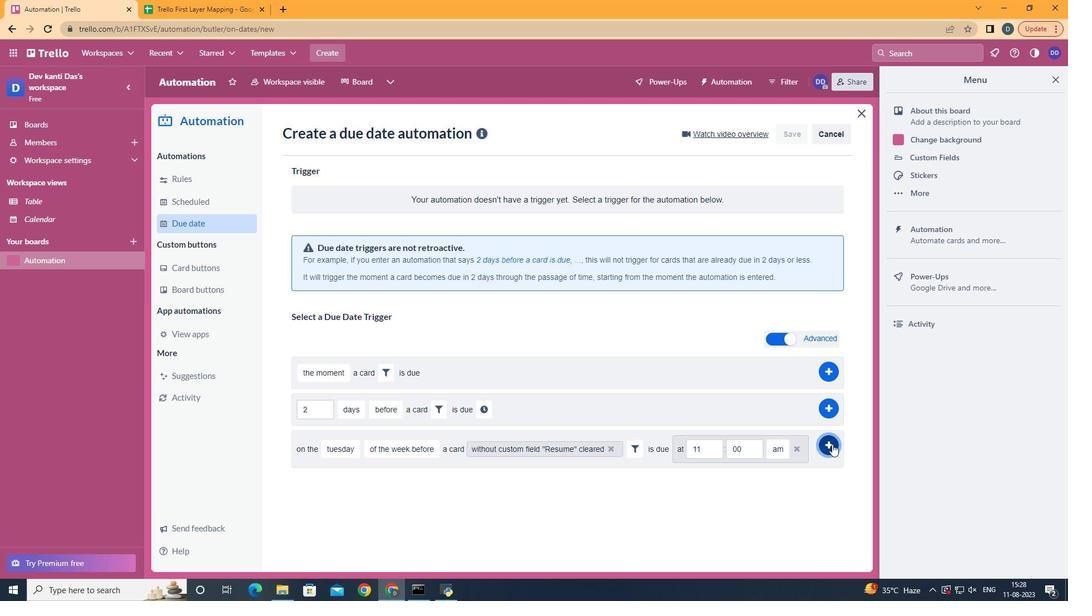 
Action: Mouse pressed left at (813, 425)
Screenshot: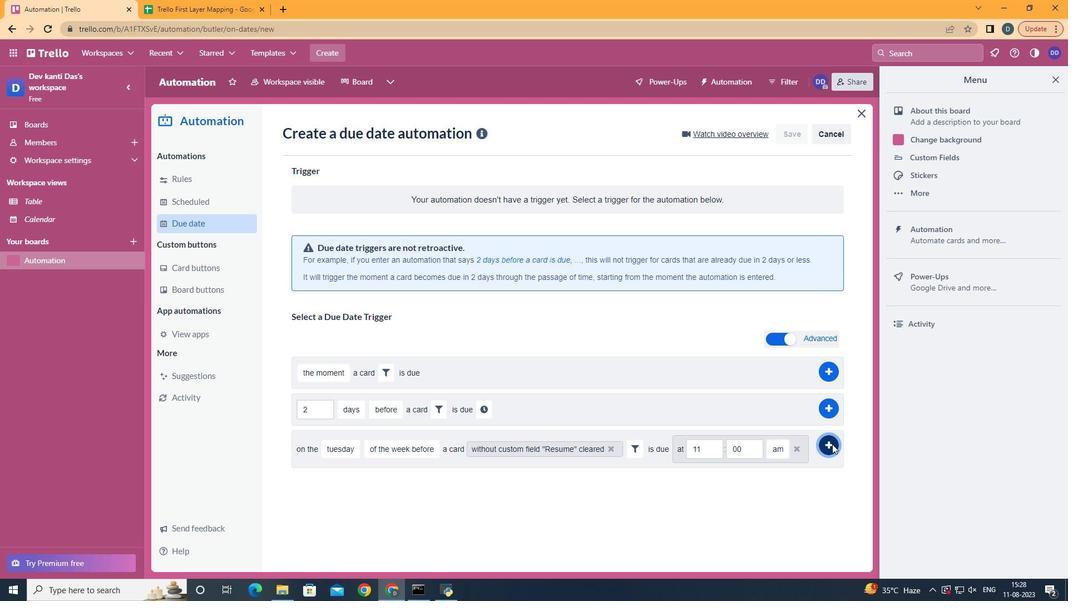 
